 Task: Change the avatar of your profile to Panda.
Action: Mouse moved to (1114, 37)
Screenshot: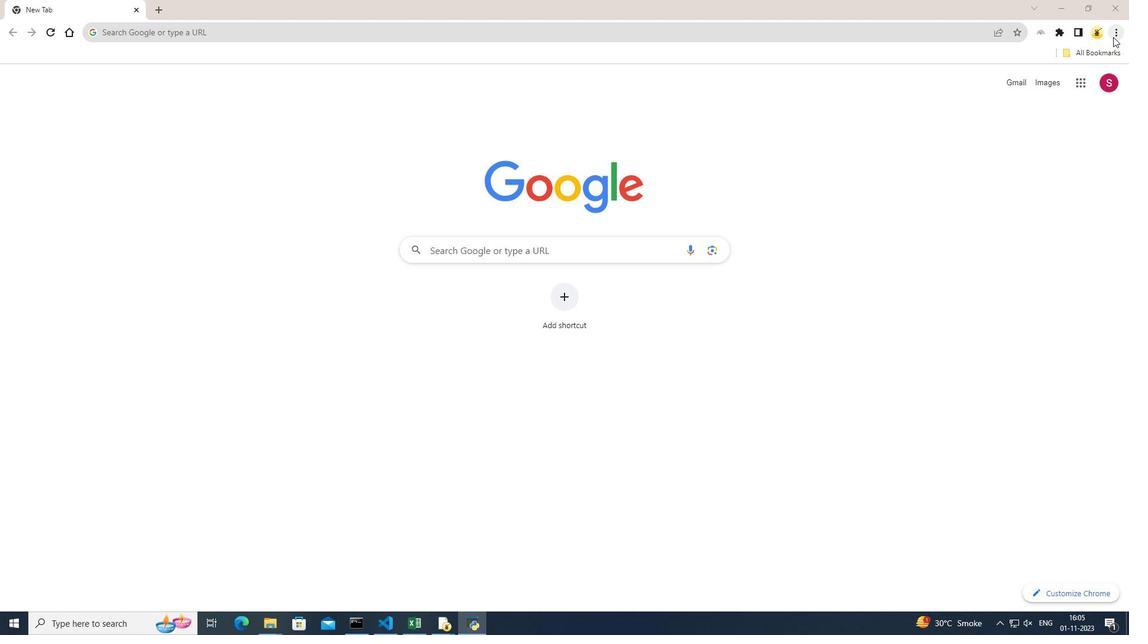 
Action: Mouse pressed left at (1114, 37)
Screenshot: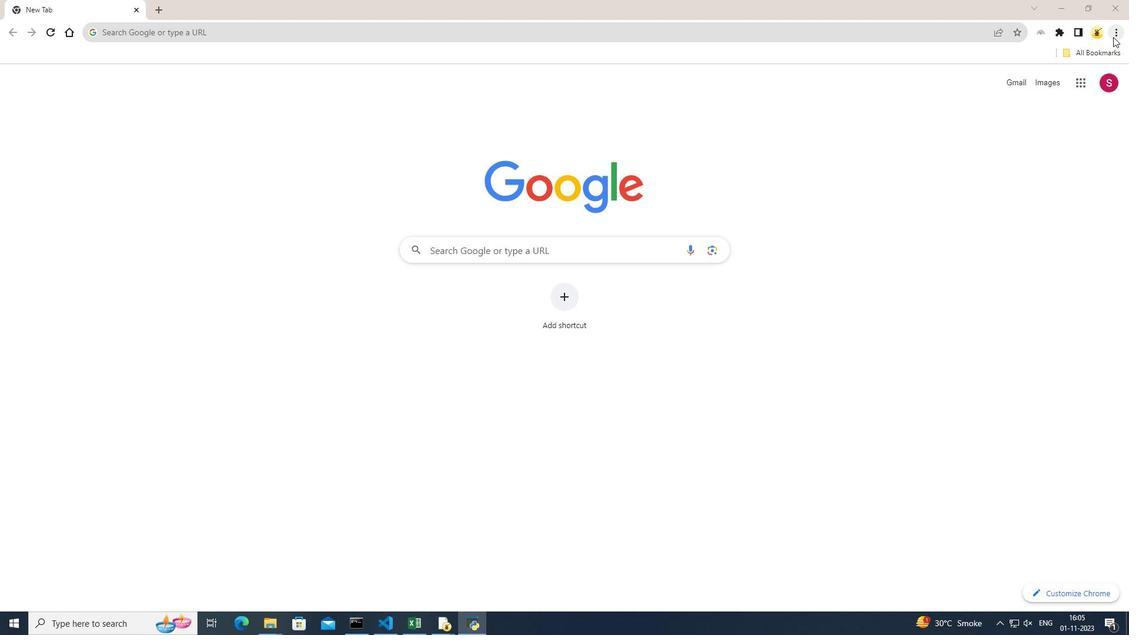 
Action: Mouse moved to (1026, 240)
Screenshot: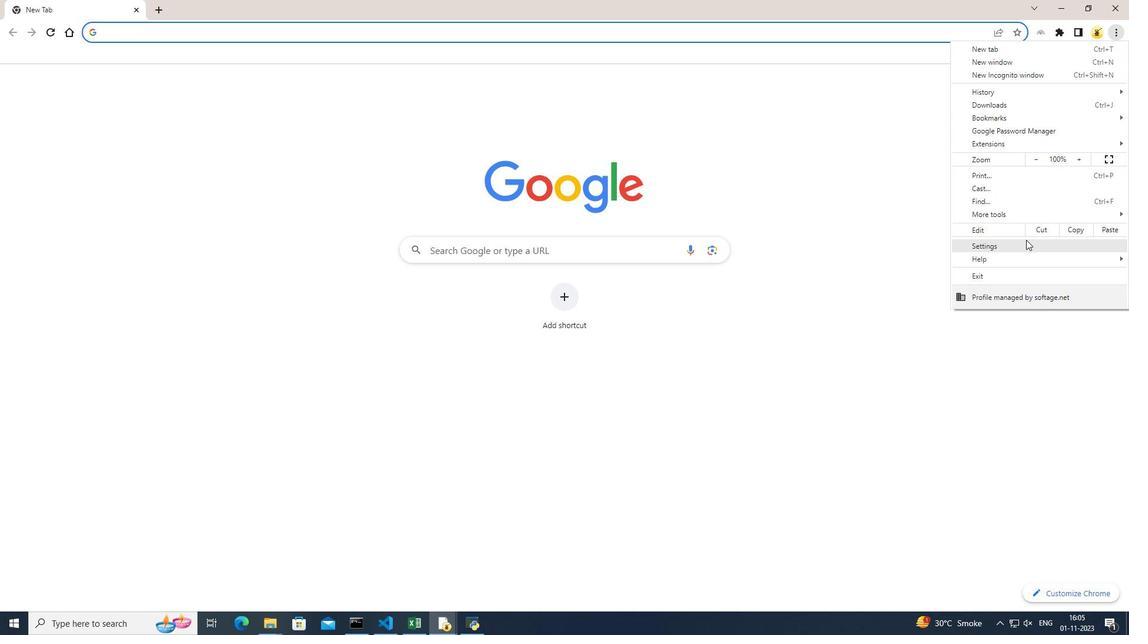 
Action: Mouse pressed left at (1026, 240)
Screenshot: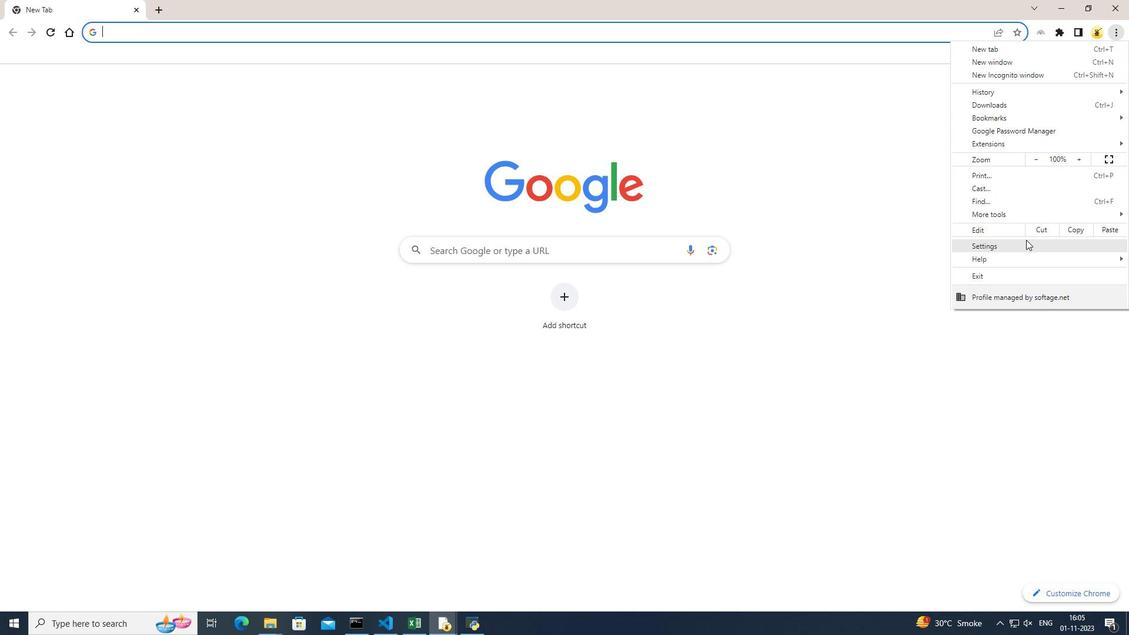 
Action: Mouse moved to (434, 274)
Screenshot: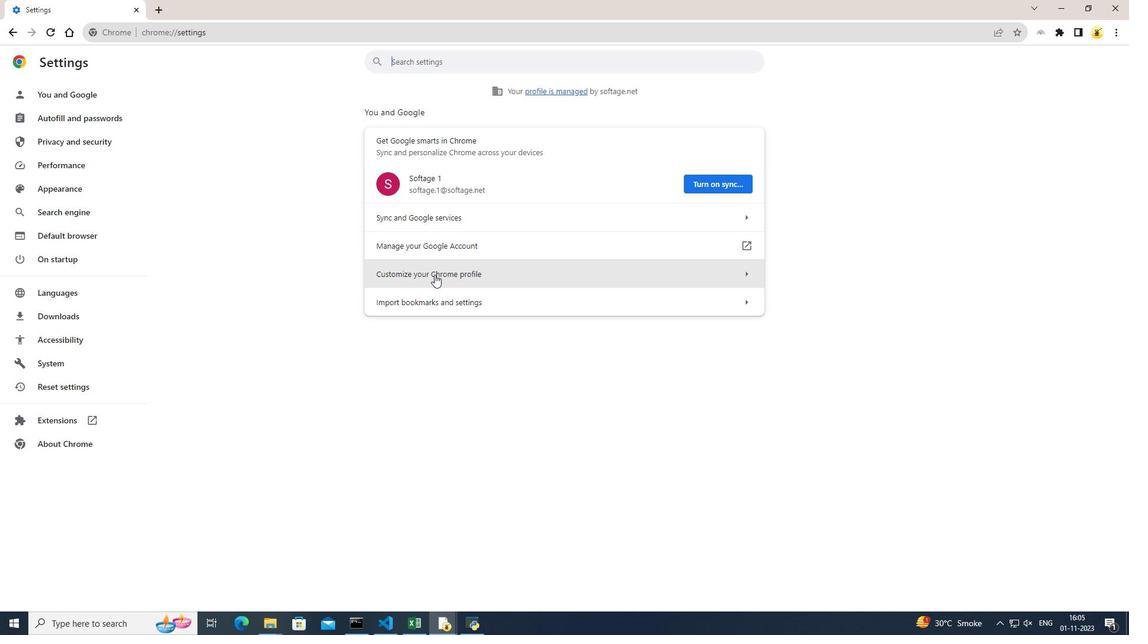 
Action: Mouse pressed left at (434, 274)
Screenshot: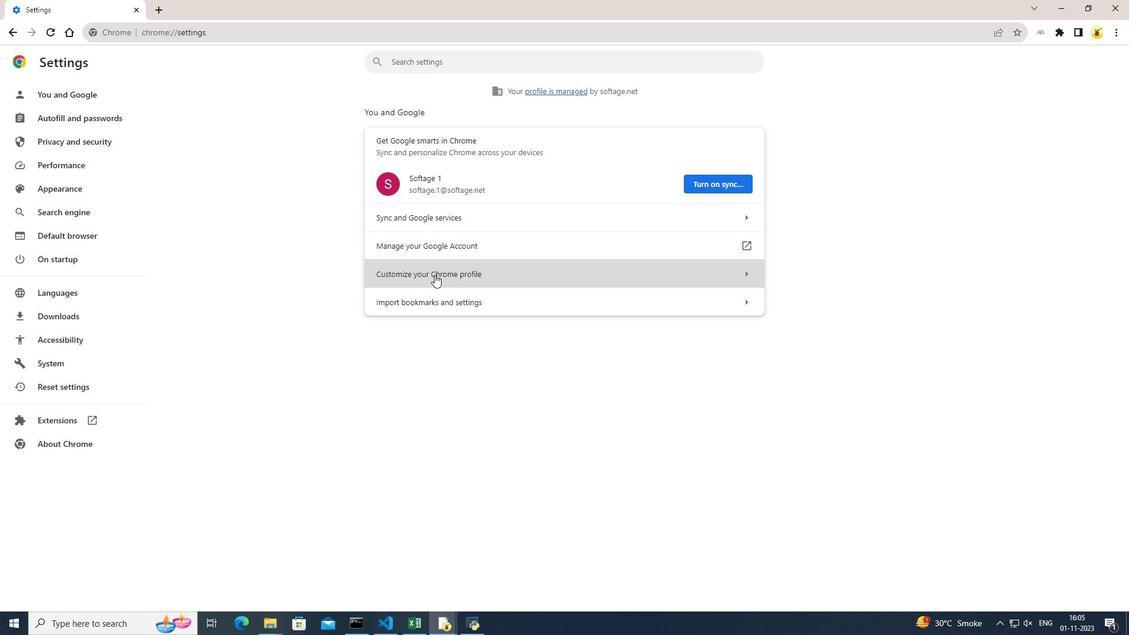 
Action: Mouse moved to (509, 372)
Screenshot: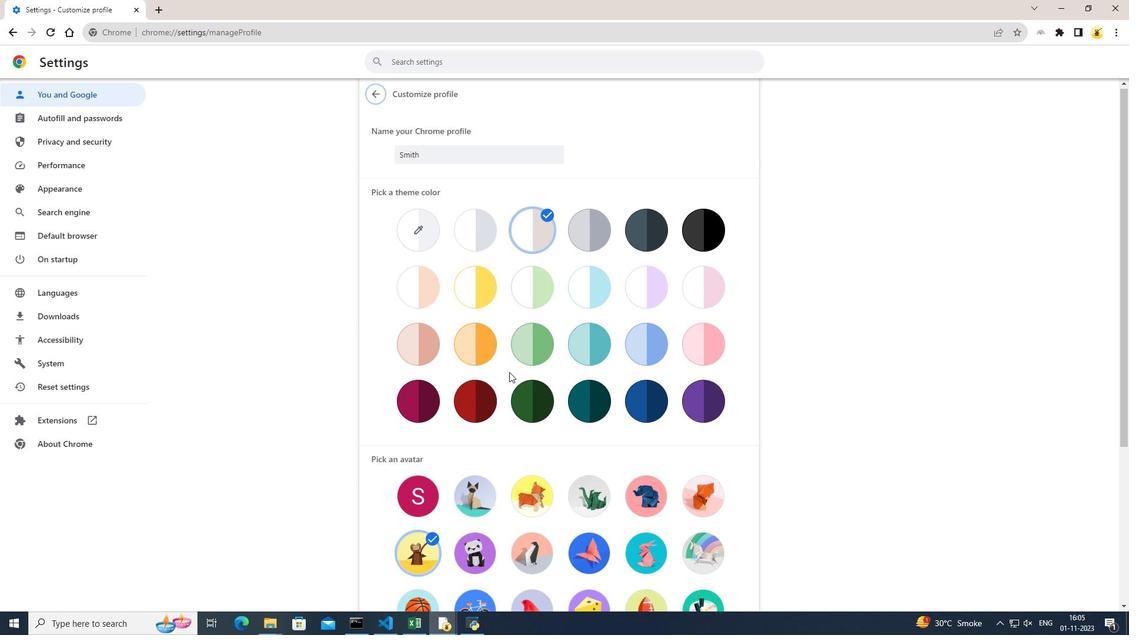 
Action: Mouse scrolled (509, 371) with delta (0, 0)
Screenshot: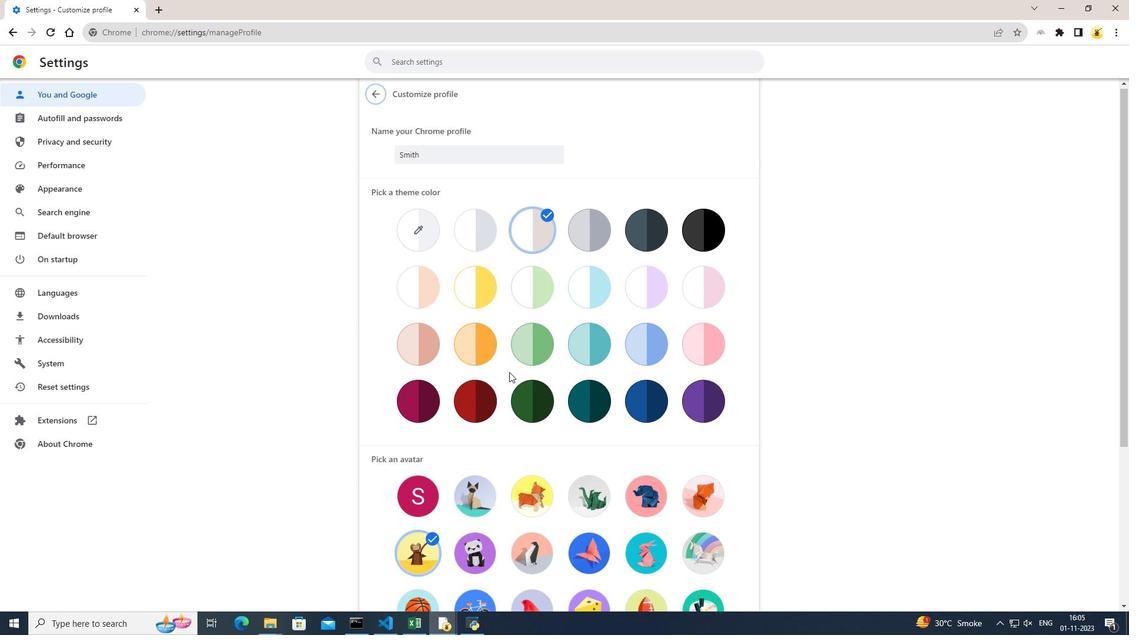 
Action: Mouse moved to (509, 372)
Screenshot: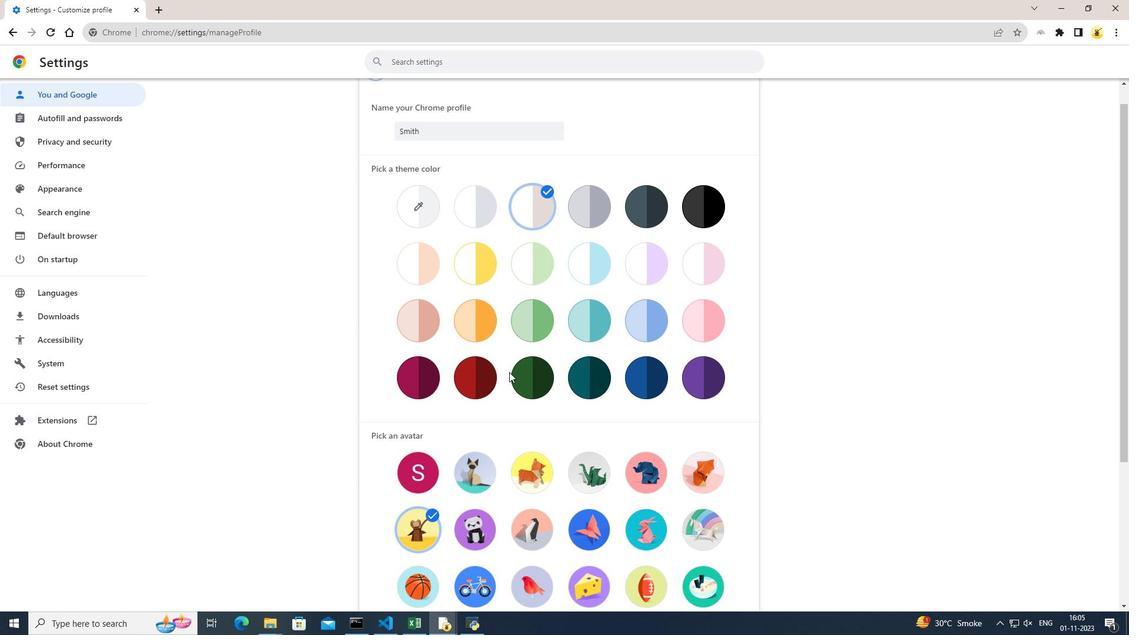 
Action: Mouse scrolled (509, 371) with delta (0, 0)
Screenshot: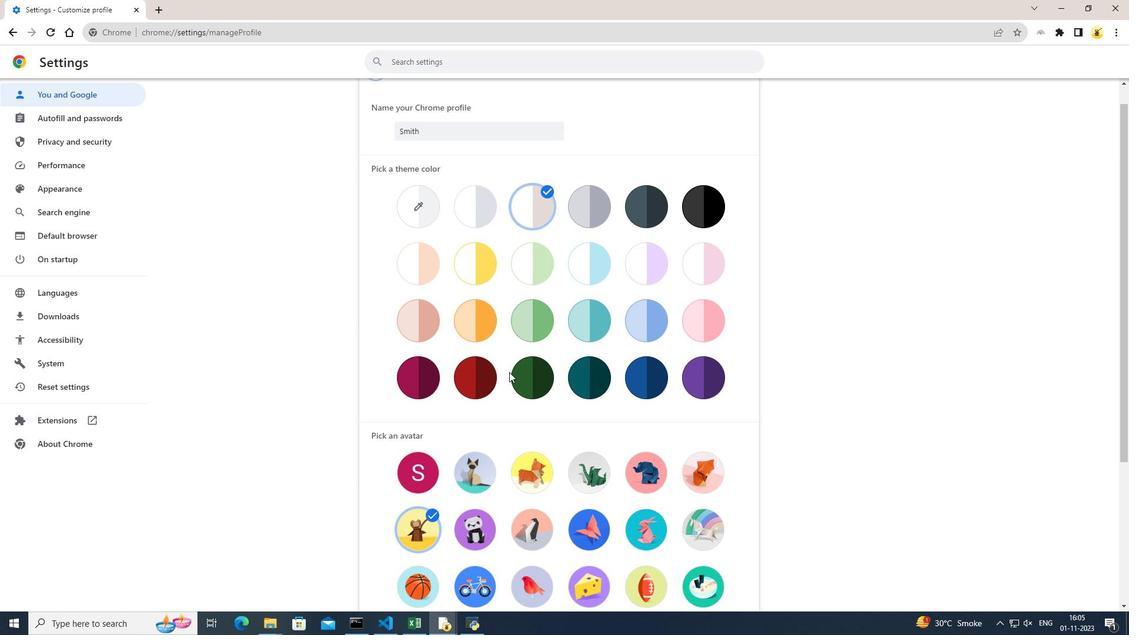 
Action: Mouse scrolled (509, 371) with delta (0, 0)
Screenshot: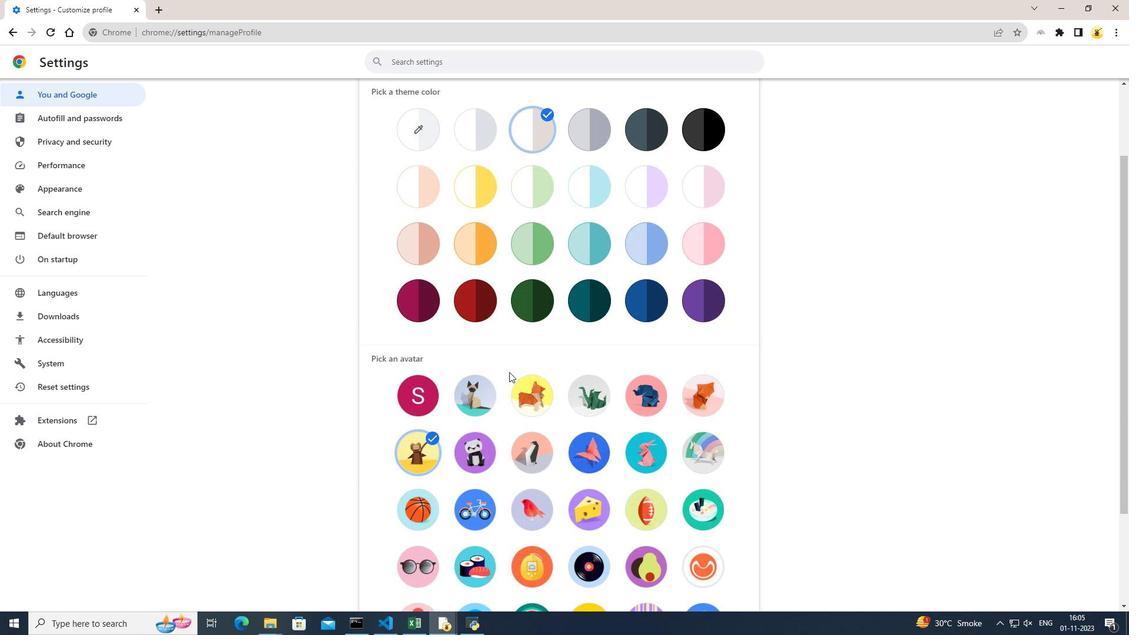 
Action: Mouse moved to (477, 379)
Screenshot: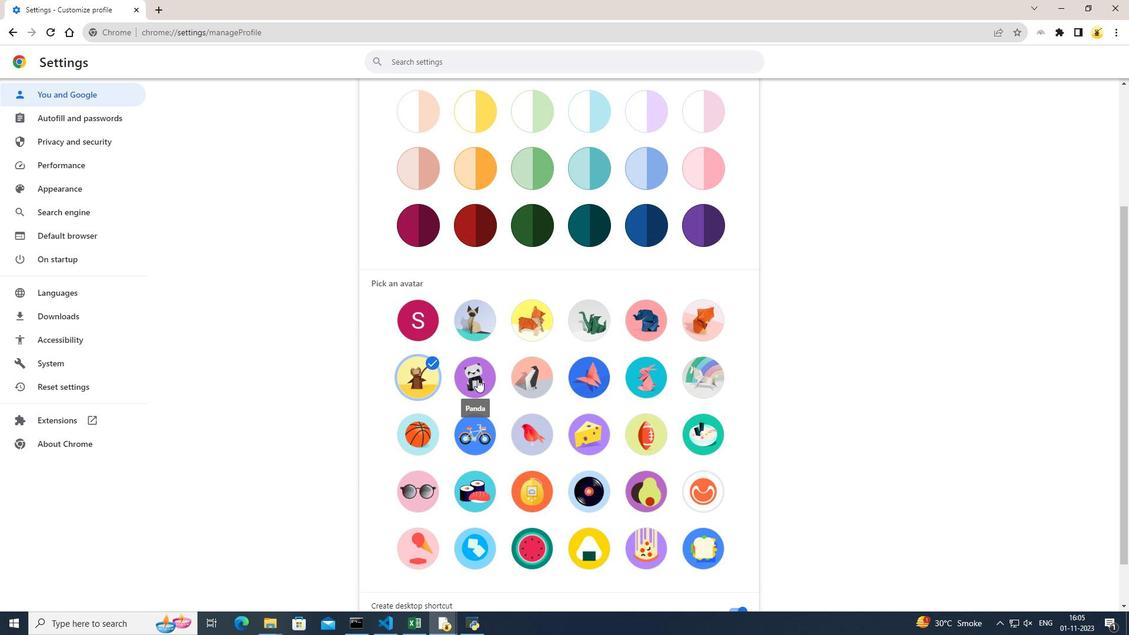 
Action: Mouse pressed left at (477, 379)
Screenshot: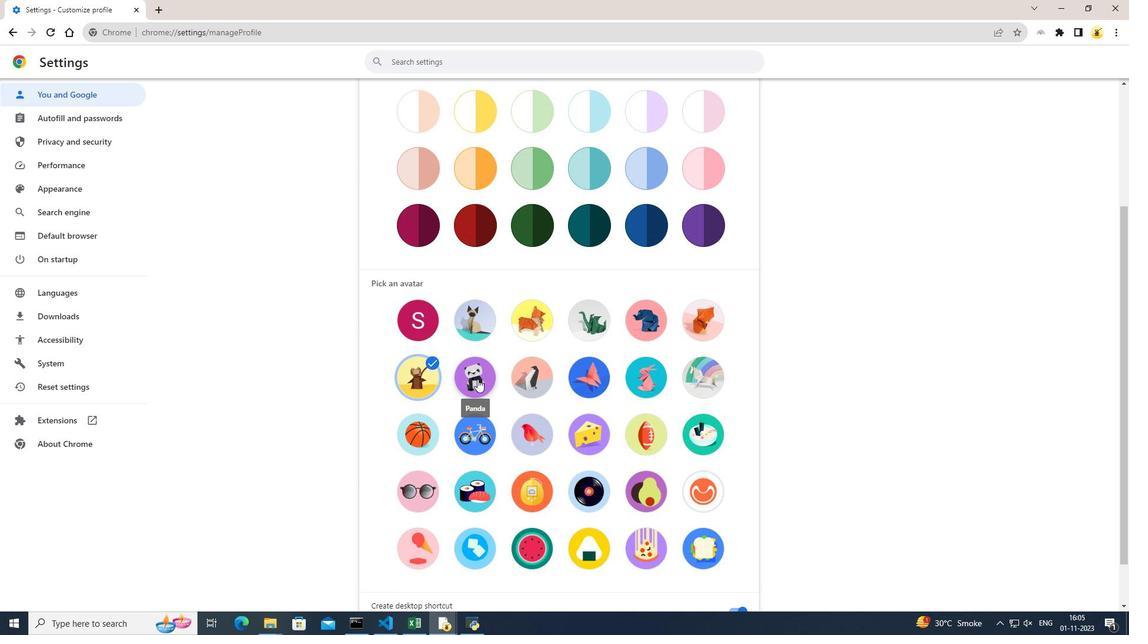 
Action: Mouse pressed left at (477, 379)
Screenshot: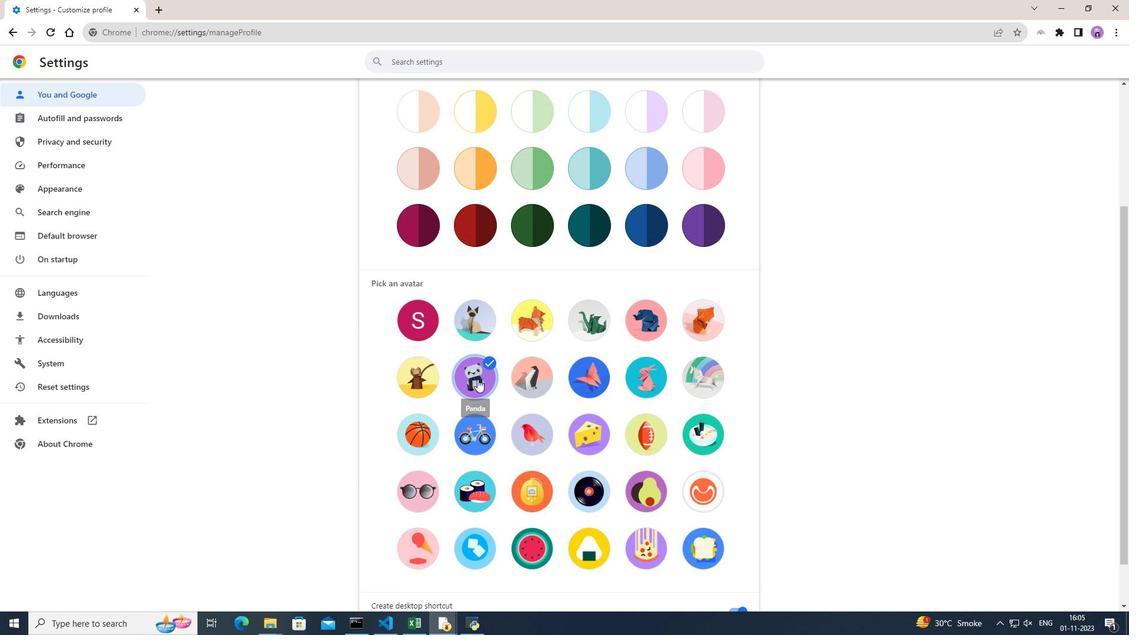 
Action: Mouse moved to (892, 350)
Screenshot: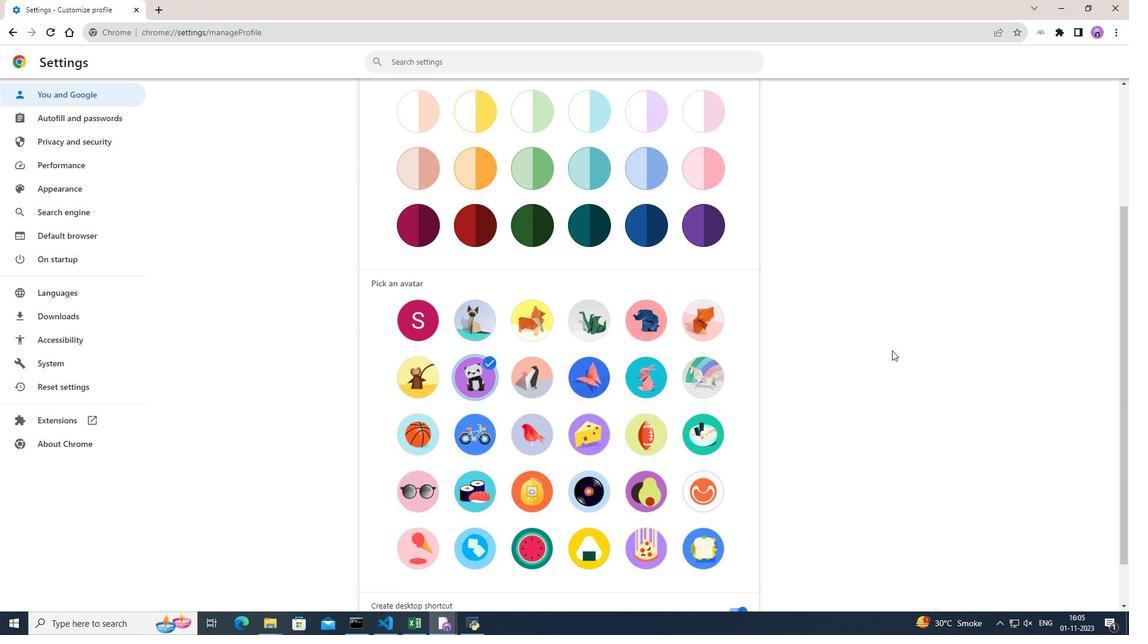 
